 Task: Change slide transition to none.
Action: Mouse moved to (106, 78)
Screenshot: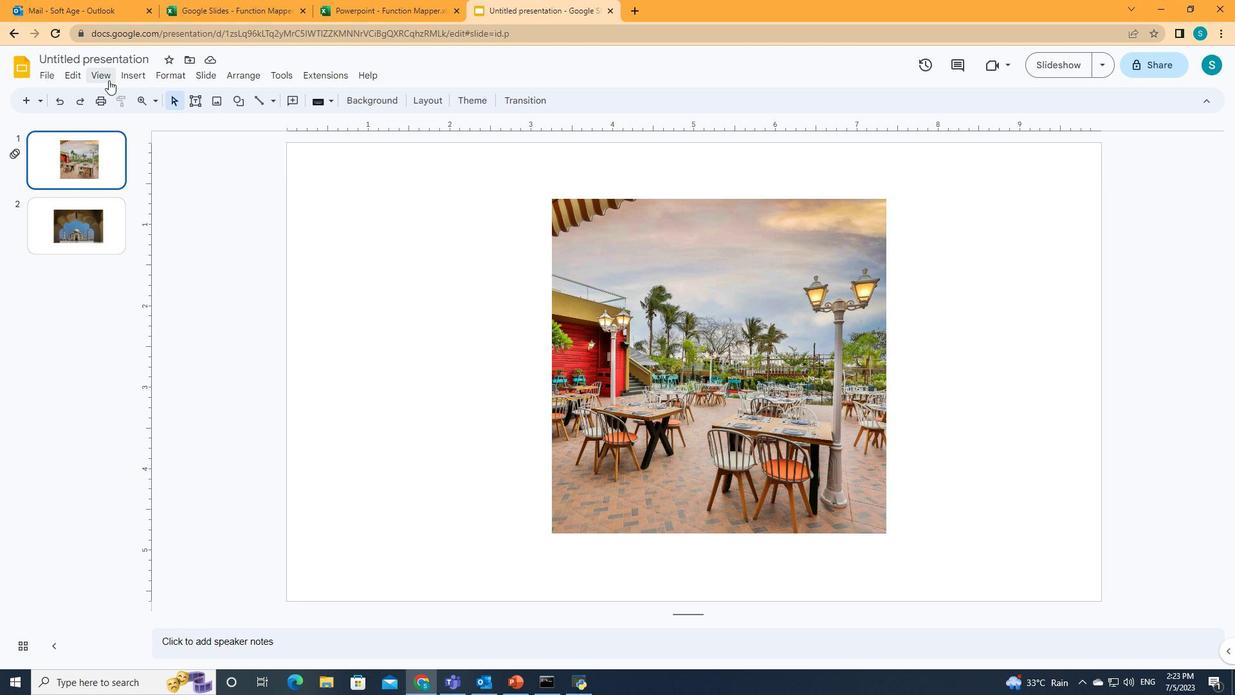 
Action: Mouse pressed left at (106, 78)
Screenshot: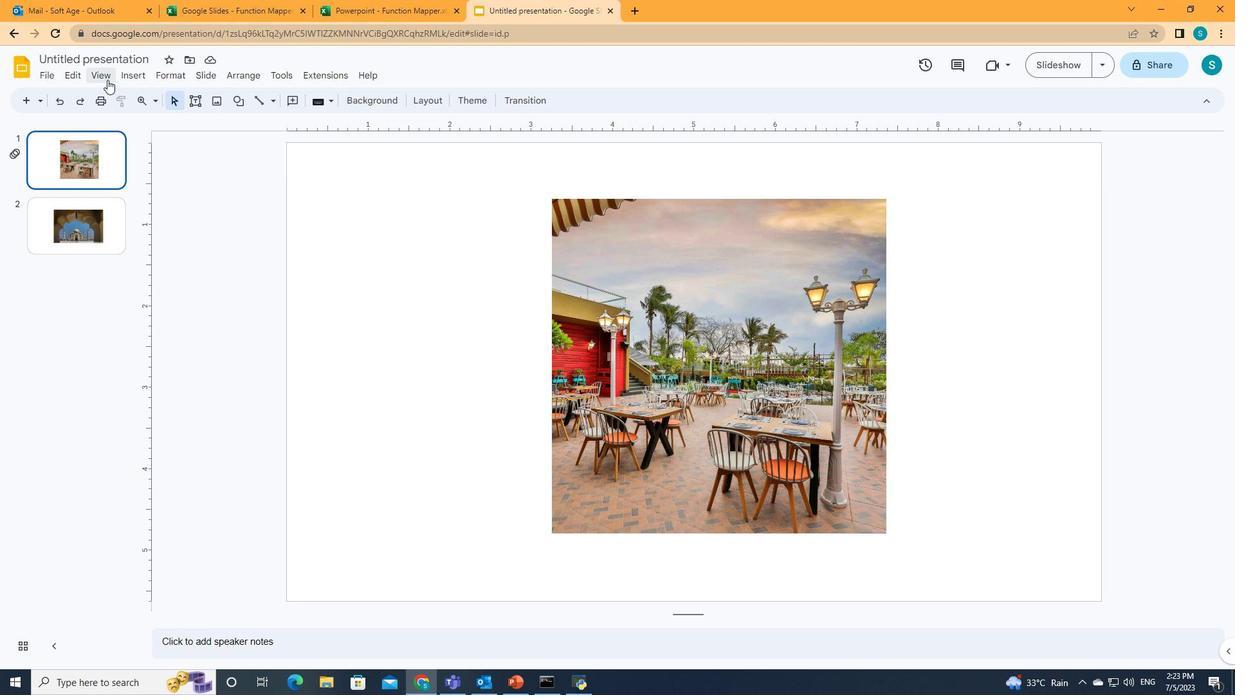 
Action: Mouse moved to (115, 113)
Screenshot: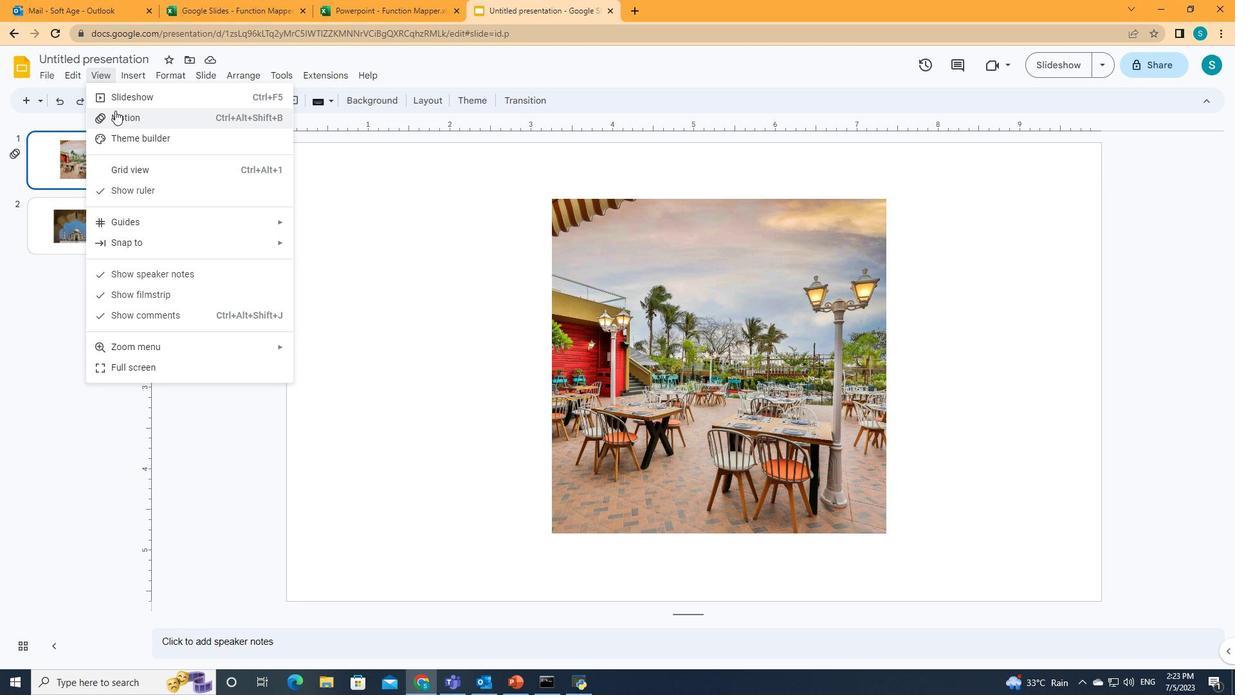
Action: Mouse pressed left at (115, 113)
Screenshot: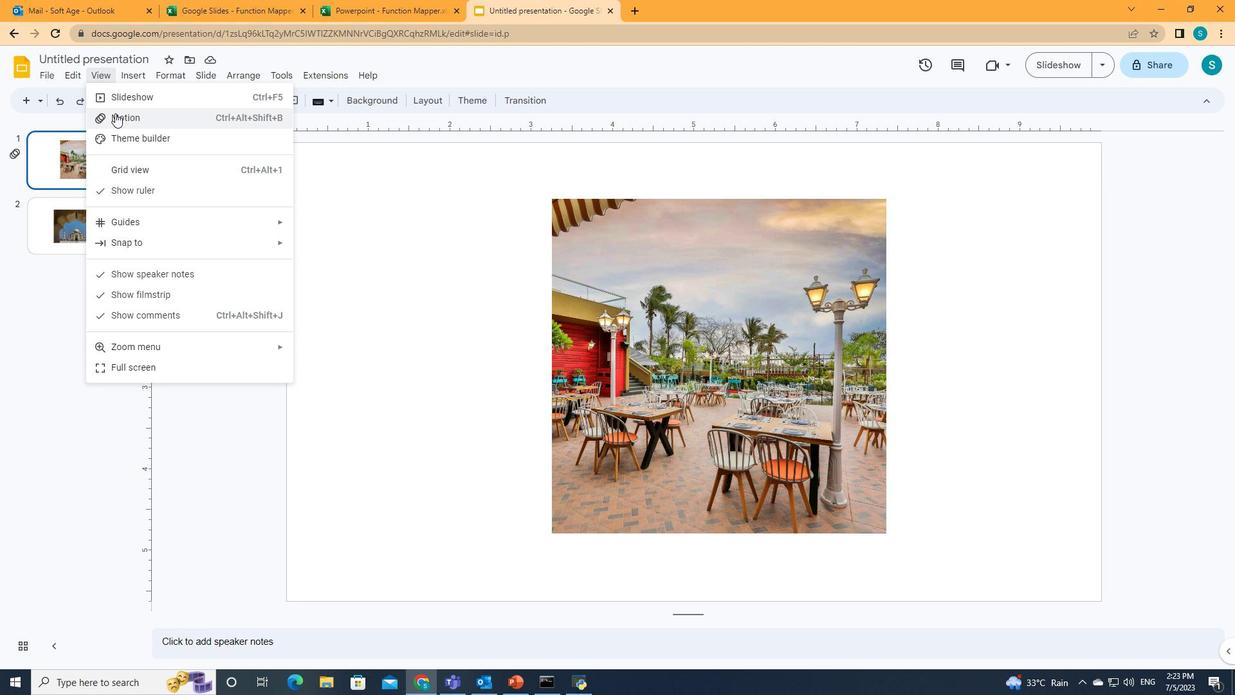 
Action: Mouse moved to (1039, 184)
Screenshot: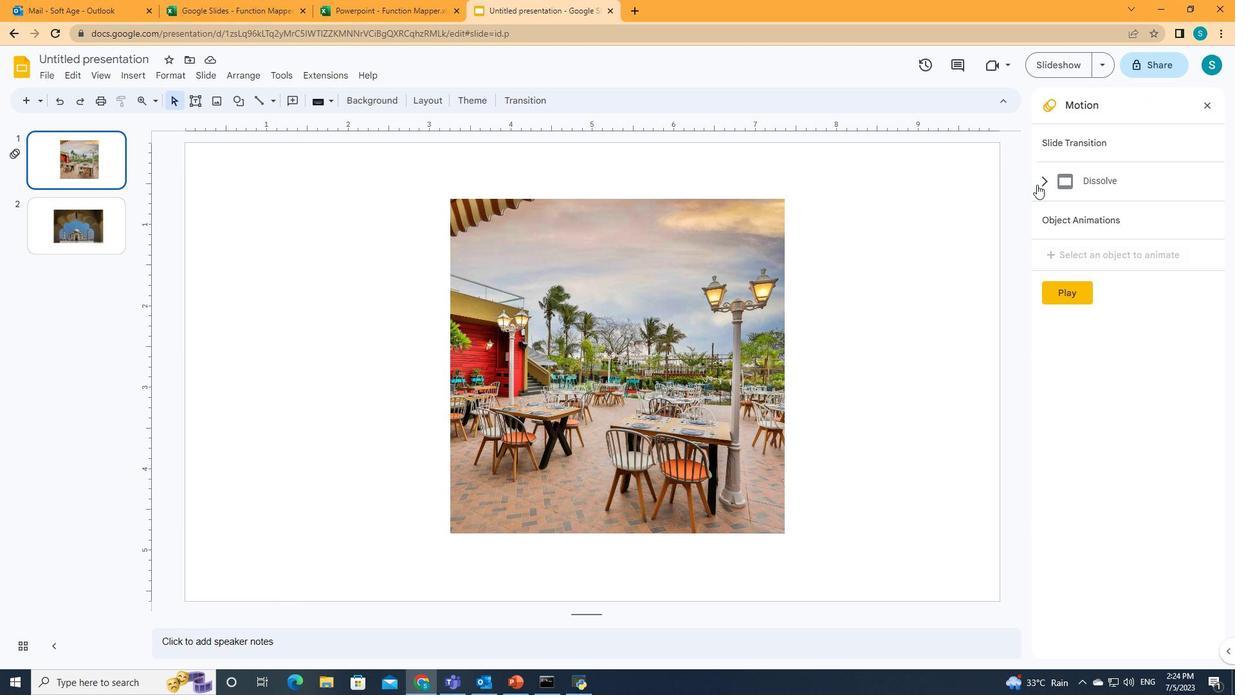 
Action: Mouse pressed left at (1039, 184)
Screenshot: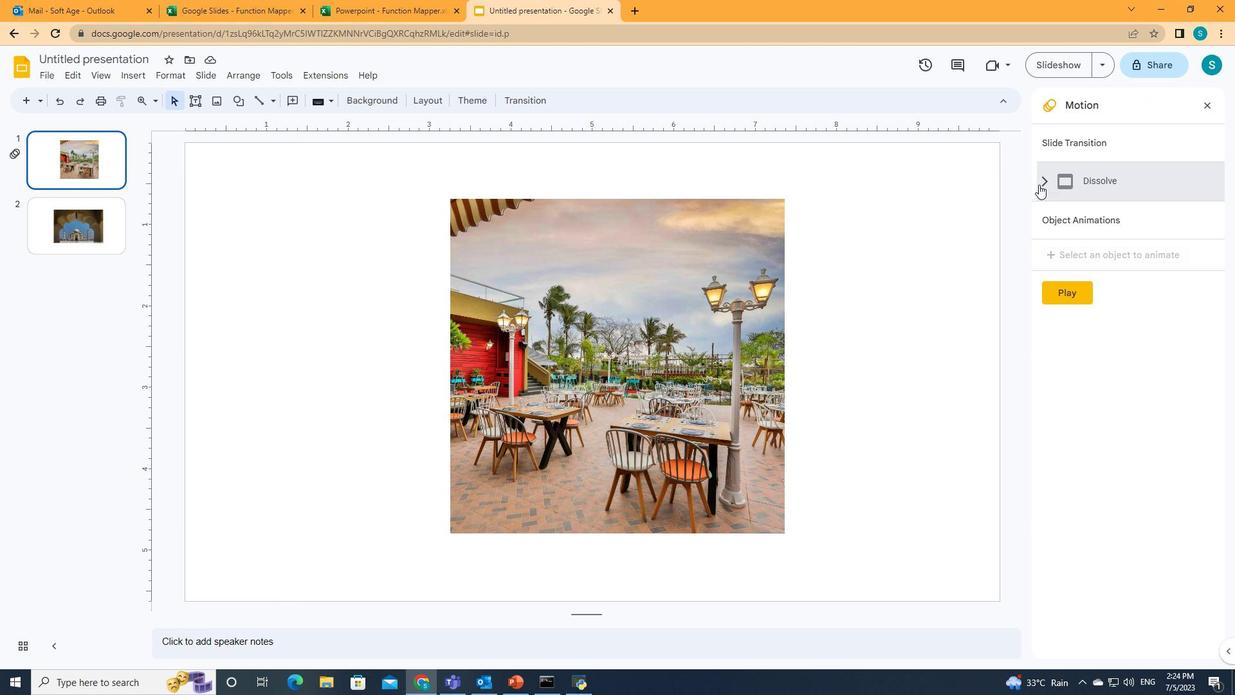 
Action: Mouse moved to (1200, 222)
Screenshot: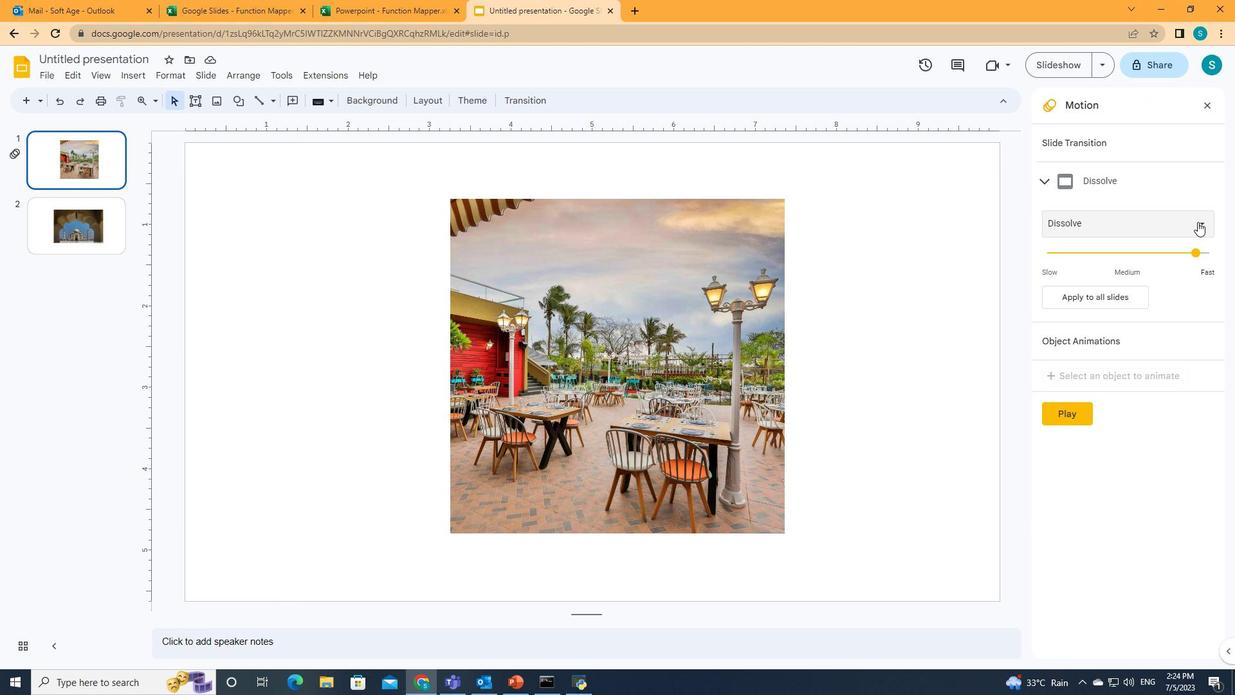 
Action: Mouse pressed left at (1200, 222)
Screenshot: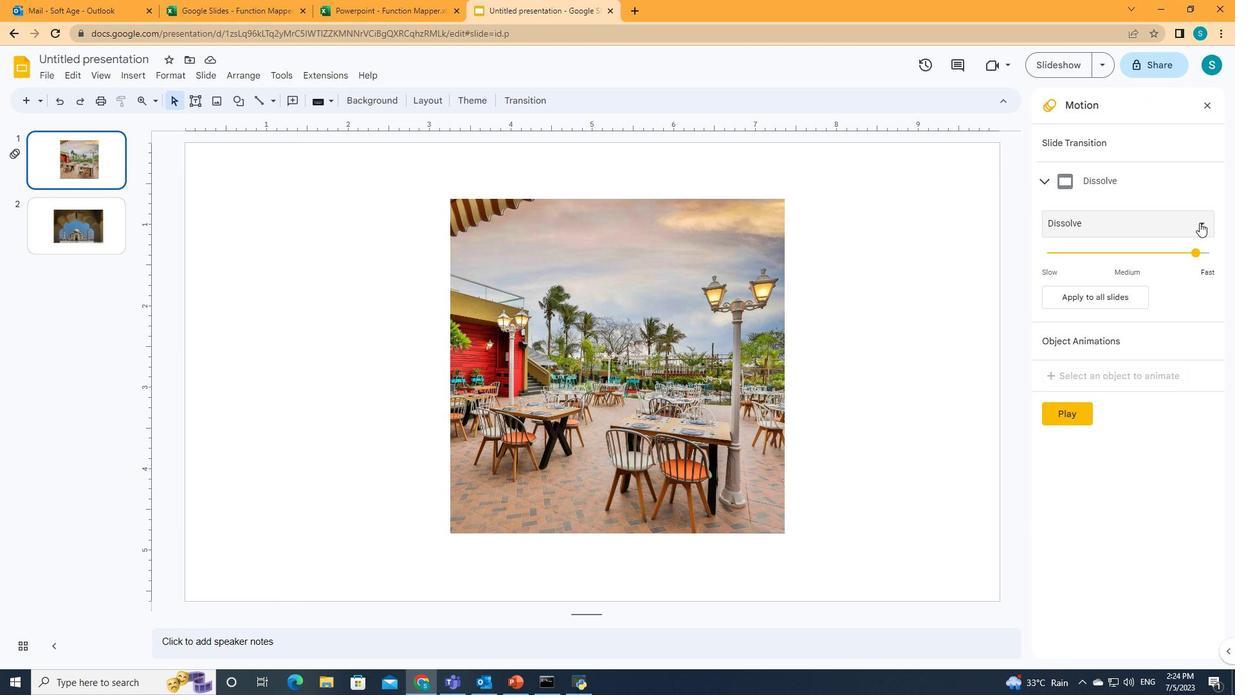 
Action: Mouse moved to (1101, 249)
Screenshot: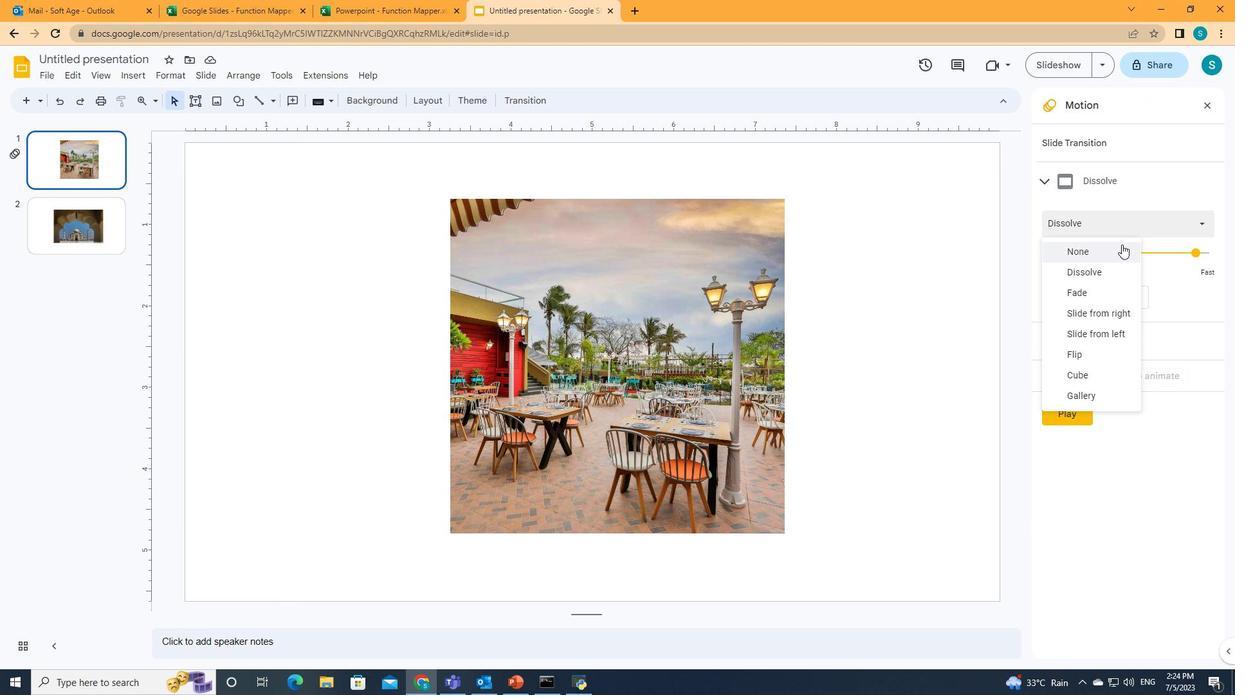 
Action: Mouse pressed left at (1101, 249)
Screenshot: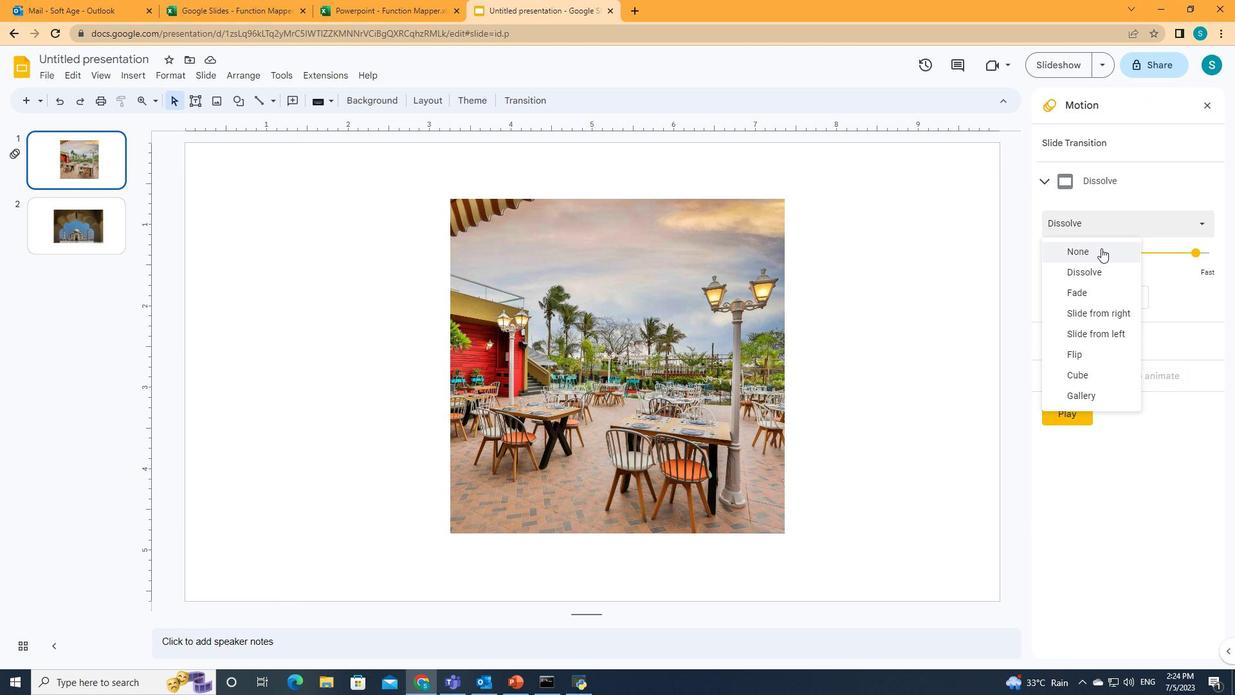 
